 Task: Move the task Integrate a new email marketing system for a company's email campaigns to the section To-Do in the project AgileImpact and sort the tasks in the project by Last modified on
Action: Mouse moved to (466, 300)
Screenshot: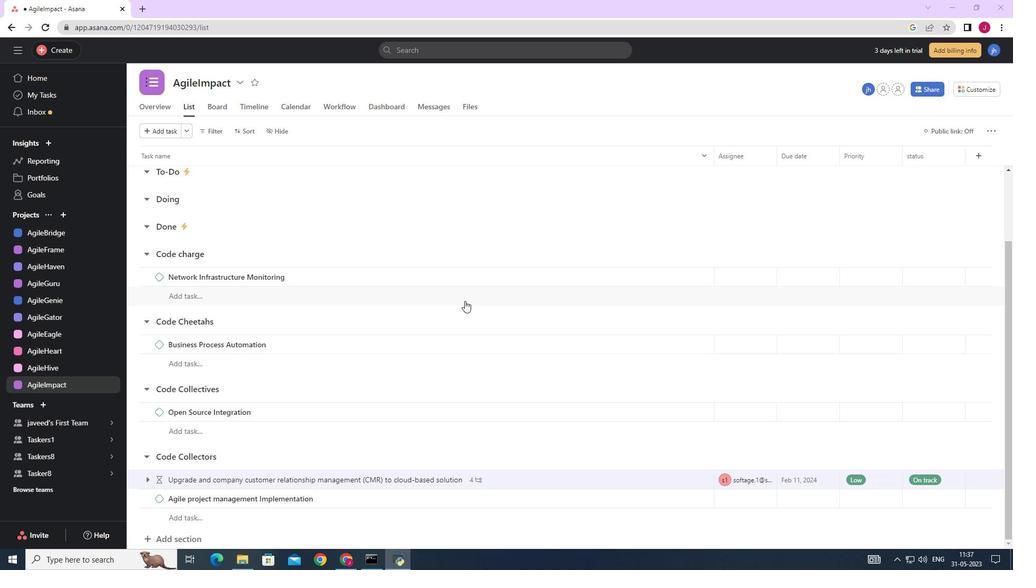 
Action: Mouse scrolled (466, 299) with delta (0, 0)
Screenshot: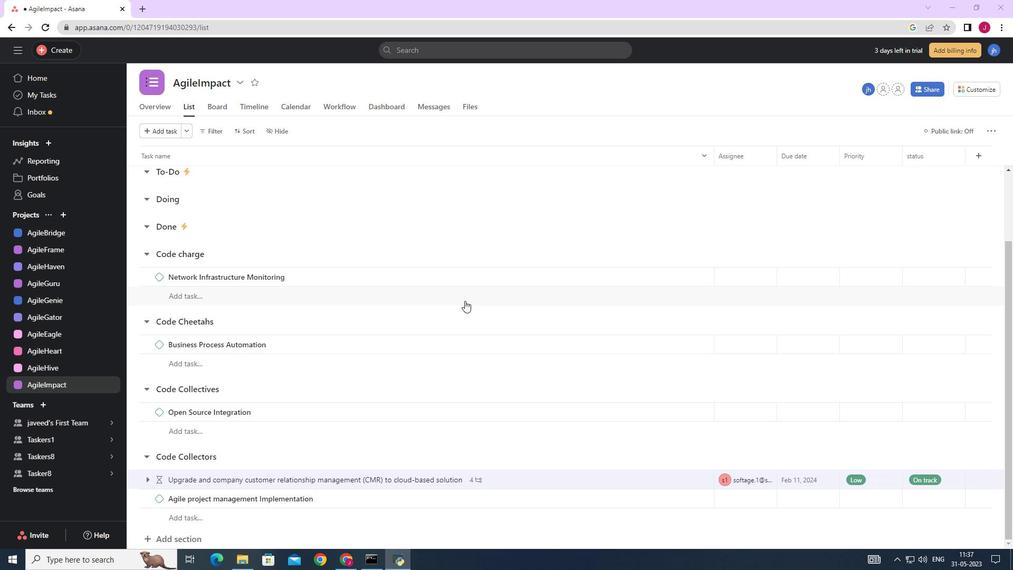 
Action: Mouse scrolled (466, 299) with delta (0, 0)
Screenshot: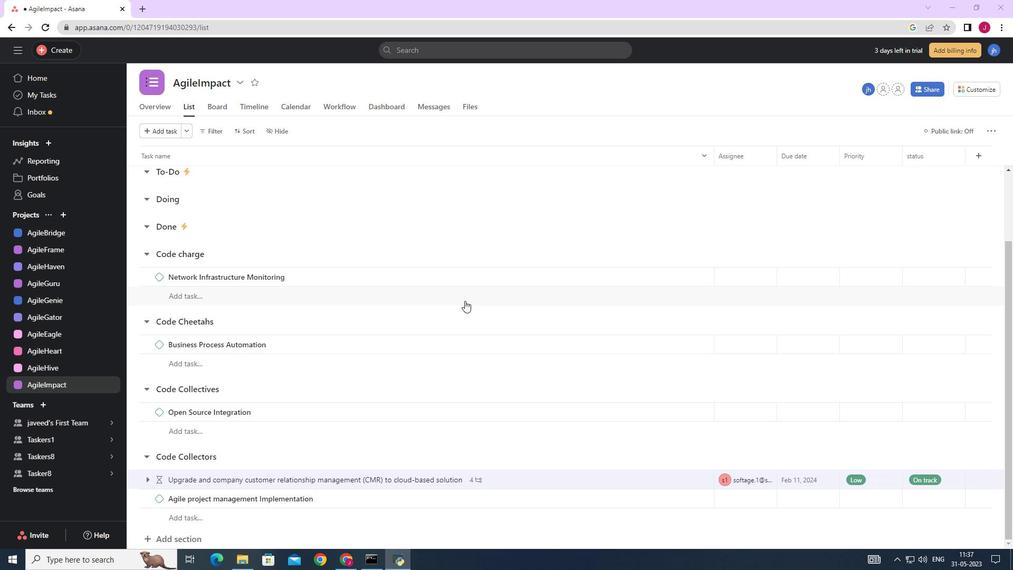 
Action: Mouse moved to (467, 299)
Screenshot: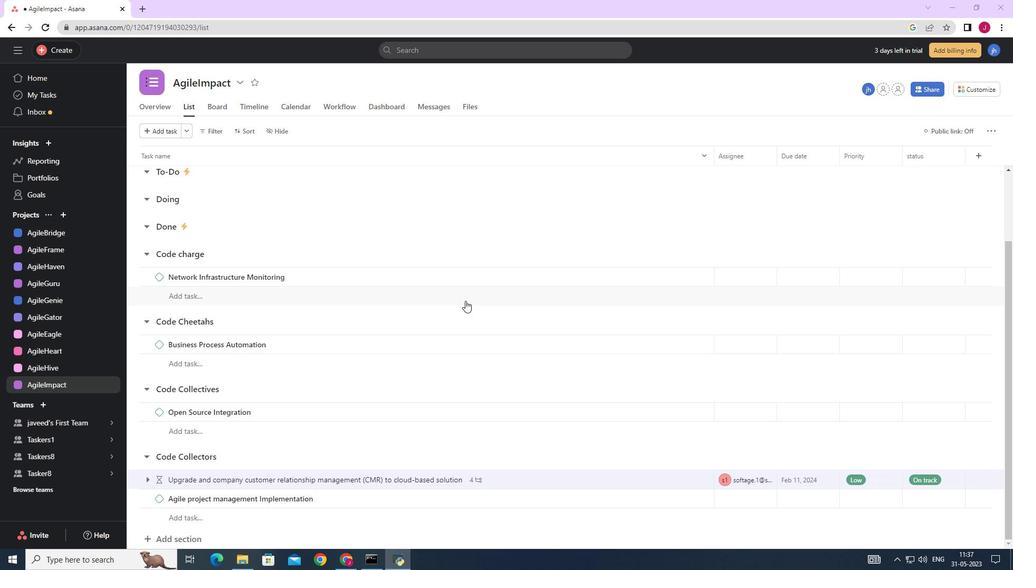 
Action: Mouse scrolled (467, 299) with delta (0, 0)
Screenshot: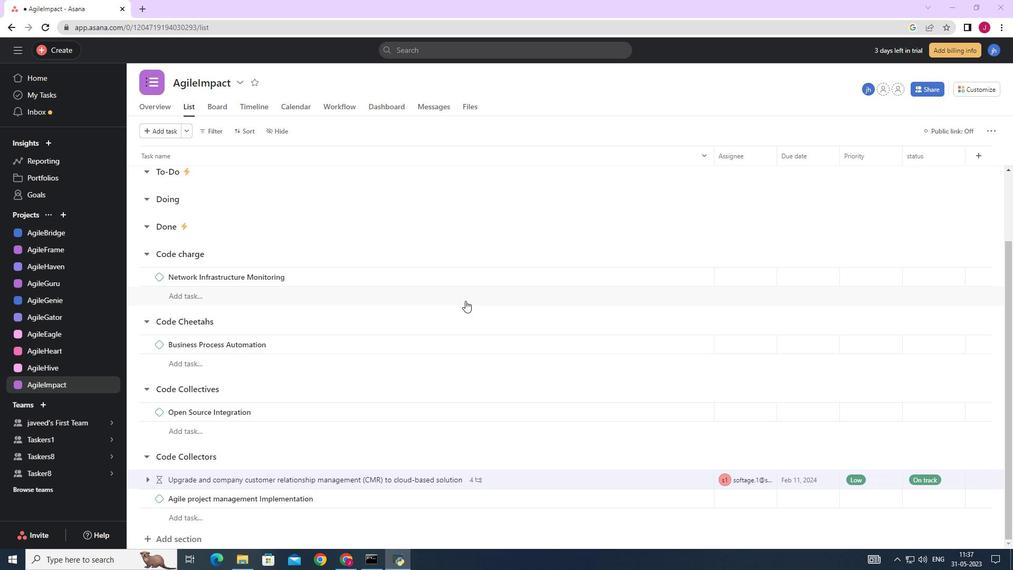 
Action: Mouse moved to (334, 303)
Screenshot: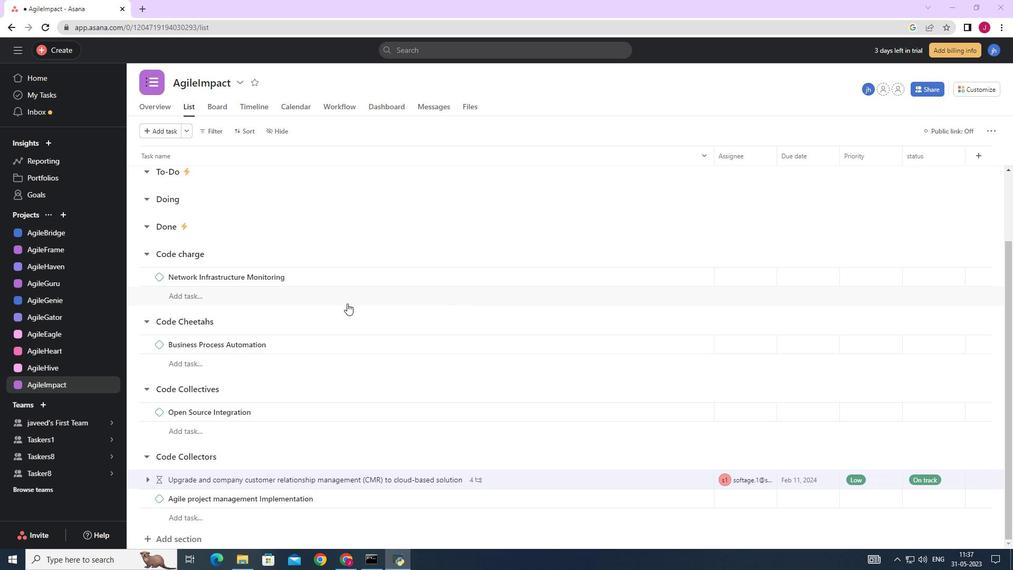 
Action: Mouse scrolled (334, 303) with delta (0, 0)
Screenshot: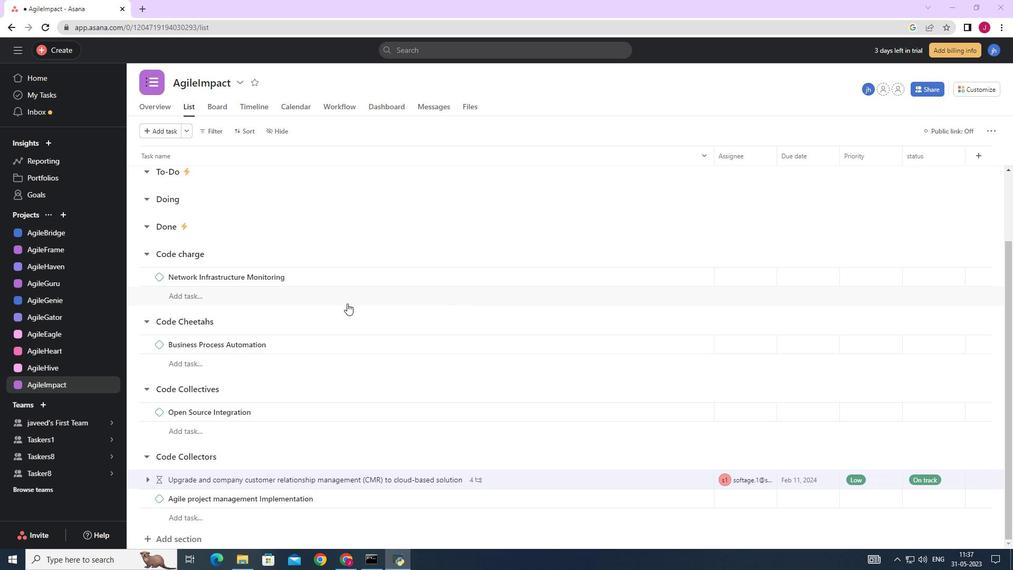 
Action: Mouse scrolled (334, 303) with delta (0, 0)
Screenshot: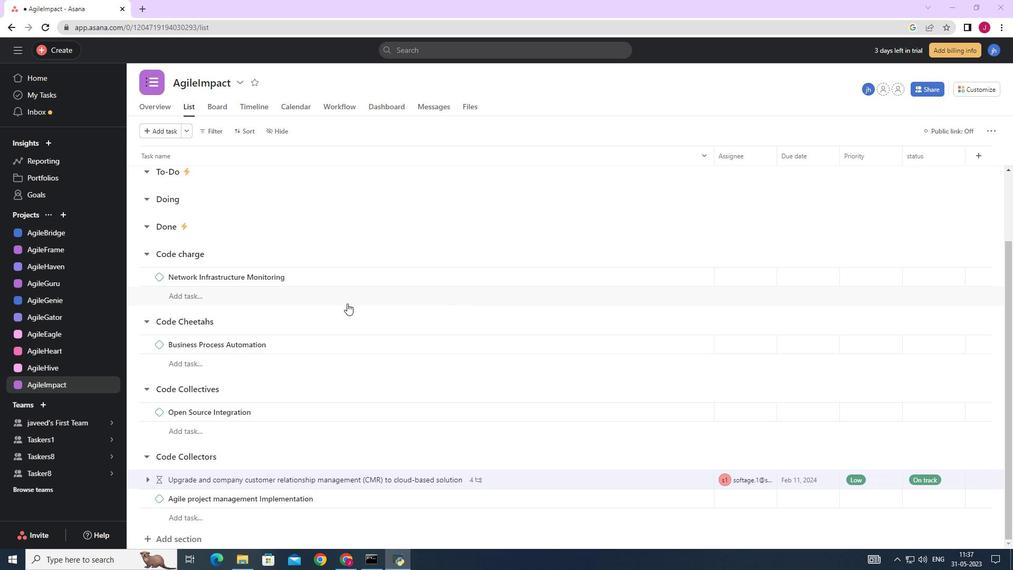 
Action: Mouse moved to (332, 300)
Screenshot: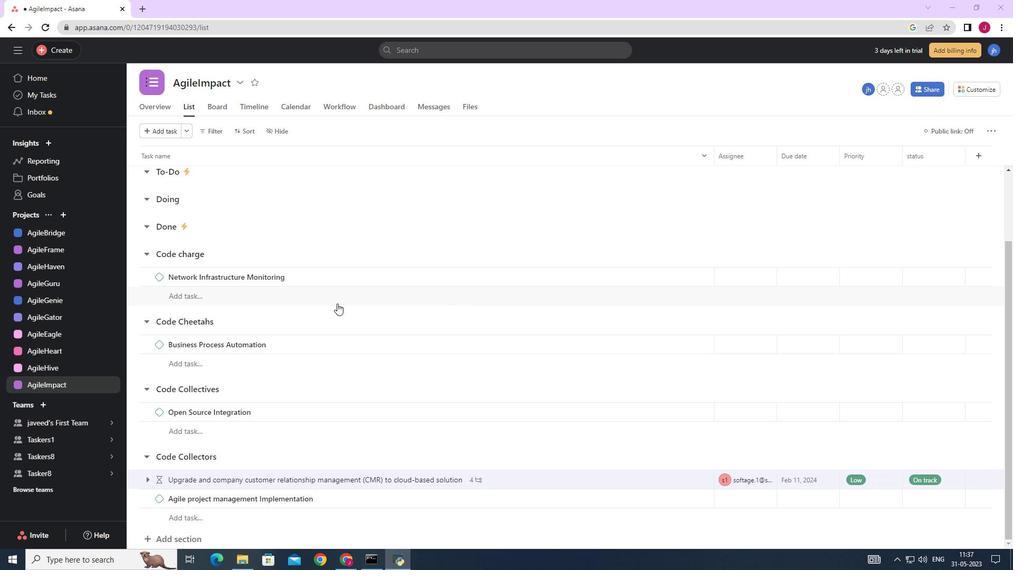
Action: Mouse scrolled (333, 302) with delta (0, 0)
Screenshot: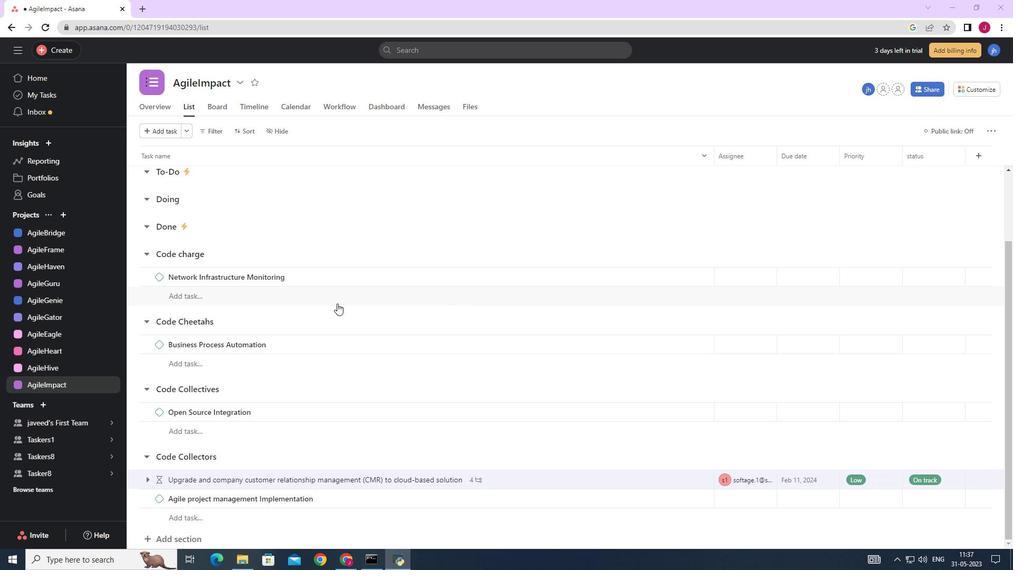 
Action: Mouse moved to (328, 298)
Screenshot: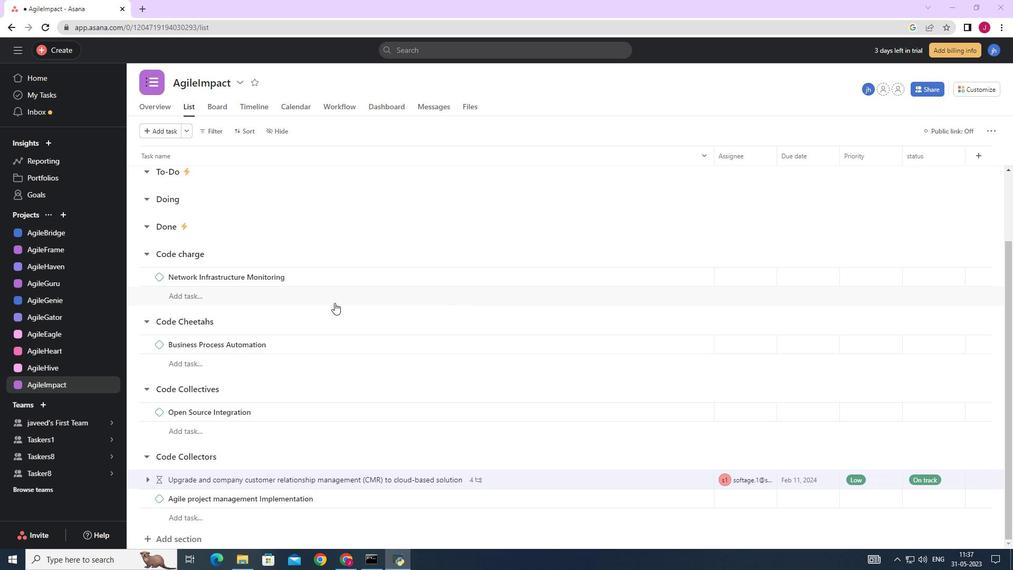 
Action: Mouse scrolled (330, 299) with delta (0, 0)
Screenshot: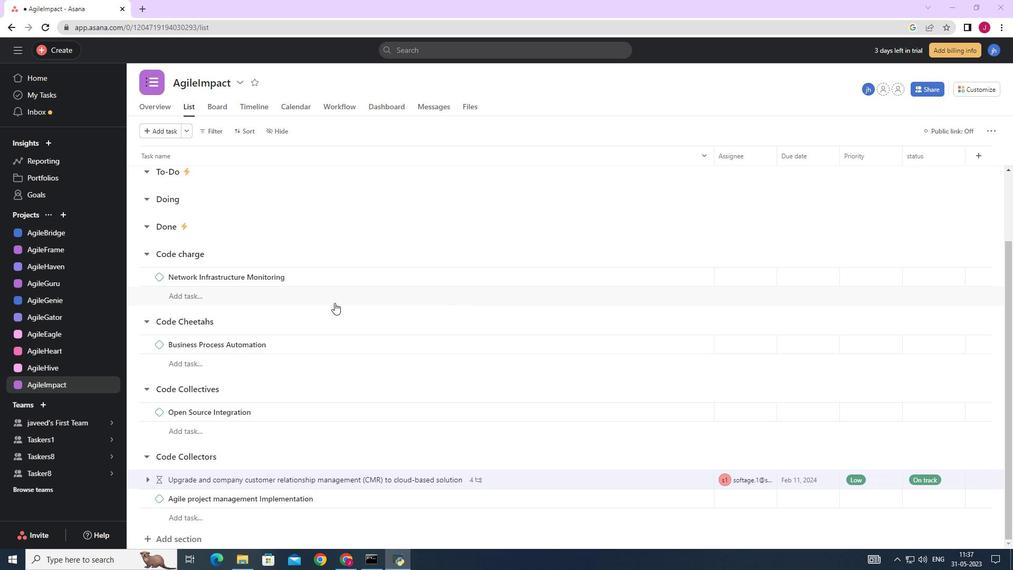
Action: Mouse moved to (295, 259)
Screenshot: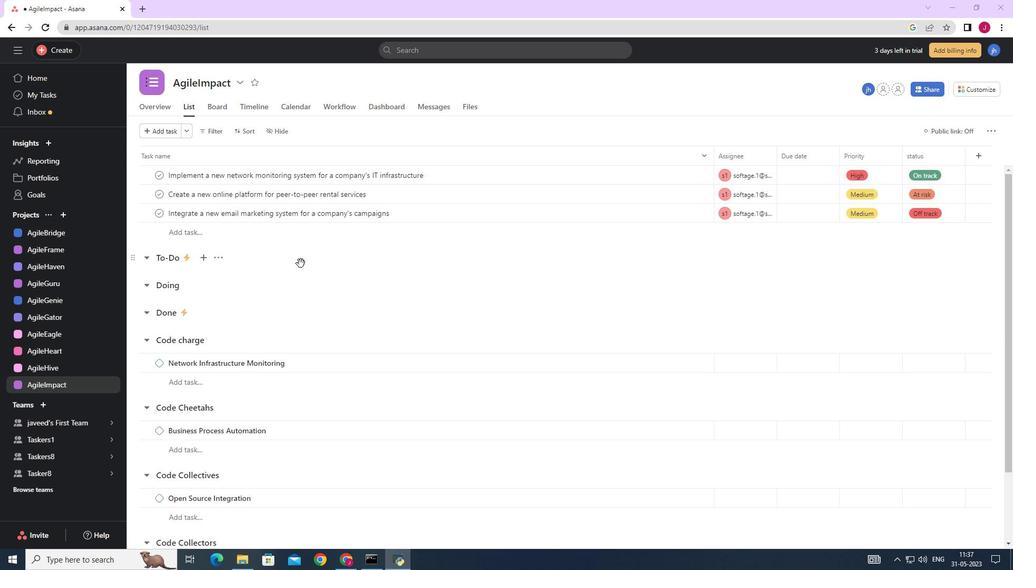 
Action: Mouse scrolled (295, 260) with delta (0, 0)
Screenshot: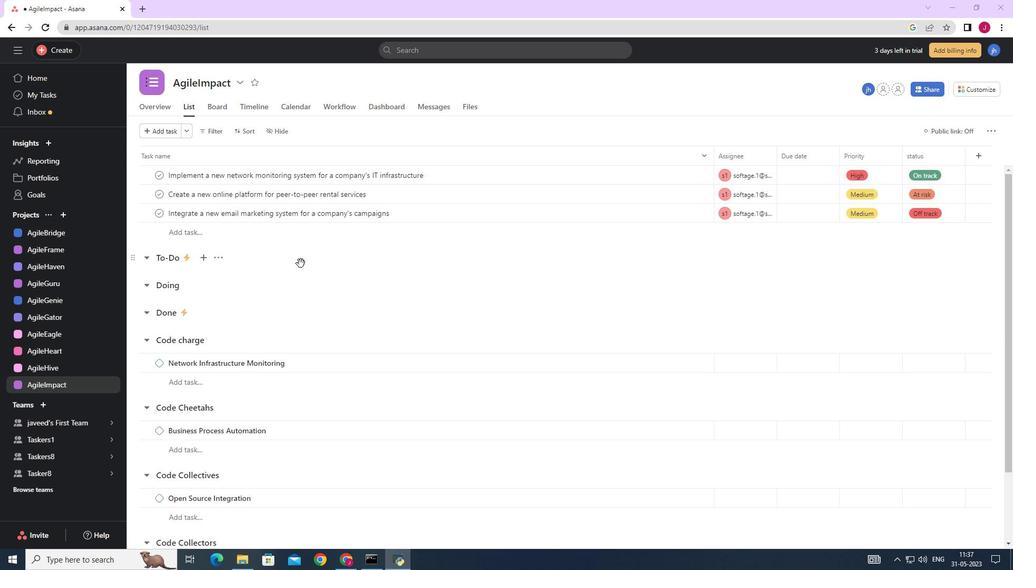 
Action: Mouse moved to (292, 259)
Screenshot: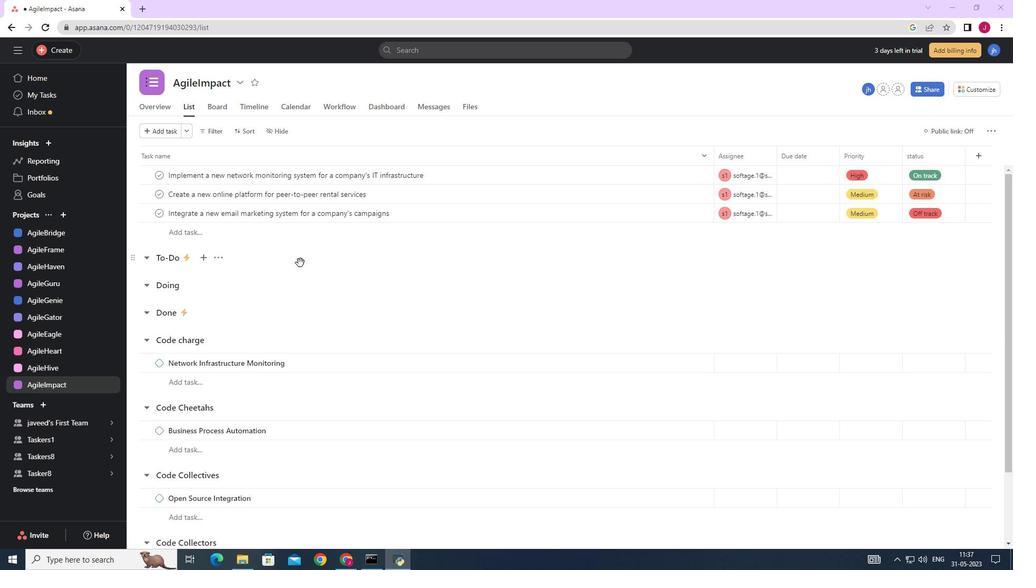
Action: Mouse scrolled (292, 260) with delta (0, 0)
Screenshot: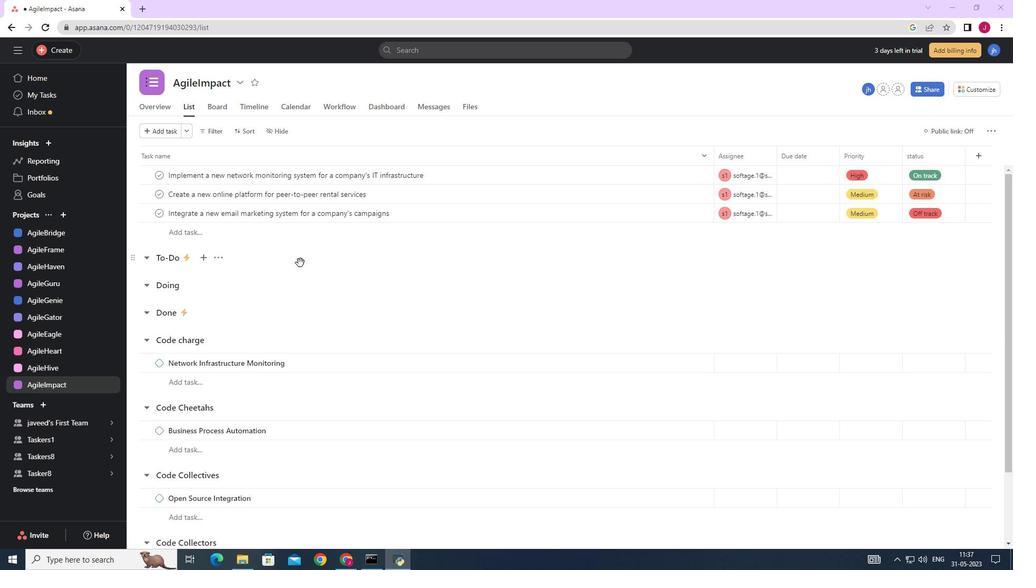 
Action: Mouse moved to (289, 257)
Screenshot: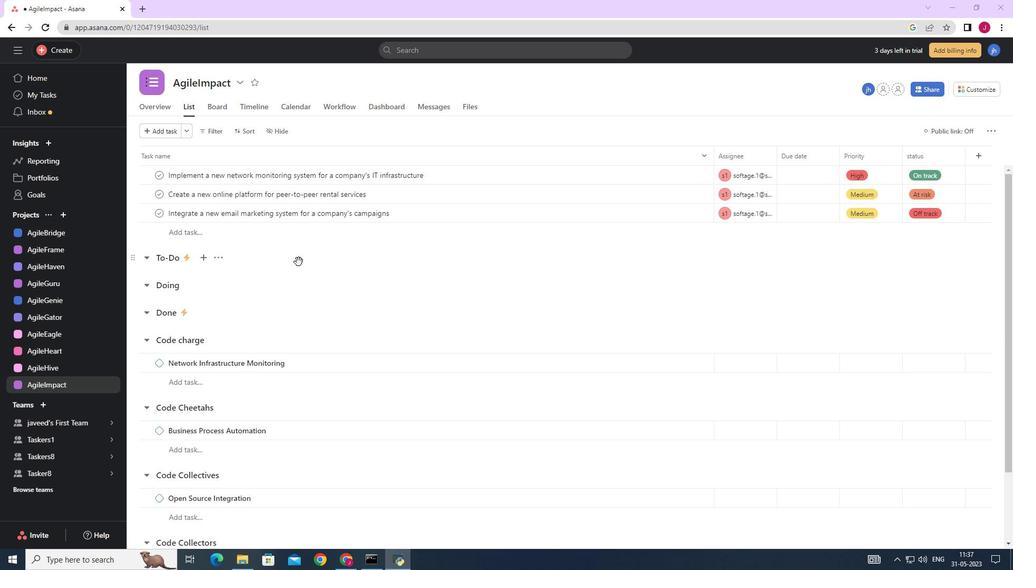 
Action: Mouse scrolled (289, 258) with delta (0, 0)
Screenshot: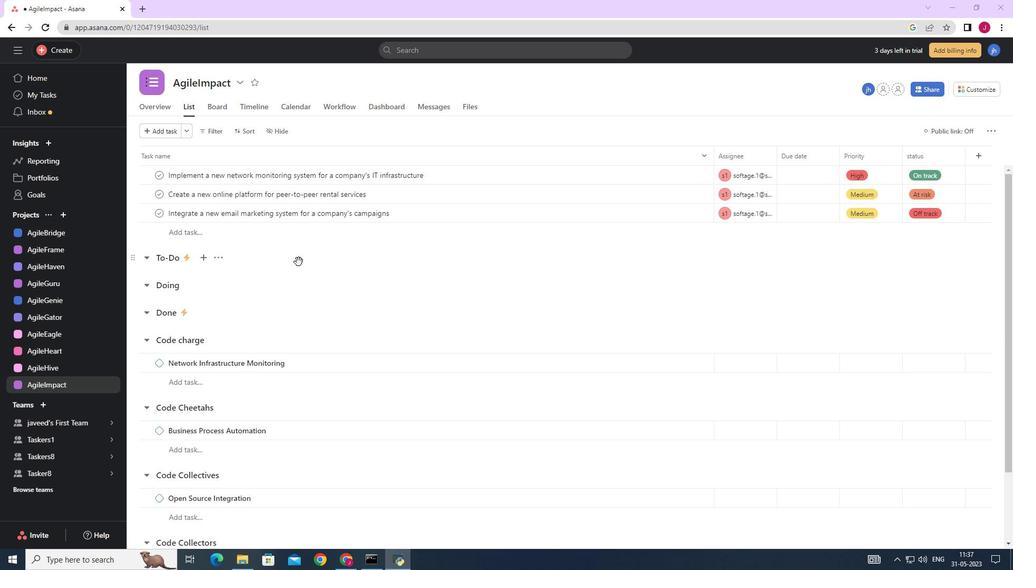 
Action: Mouse moved to (277, 256)
Screenshot: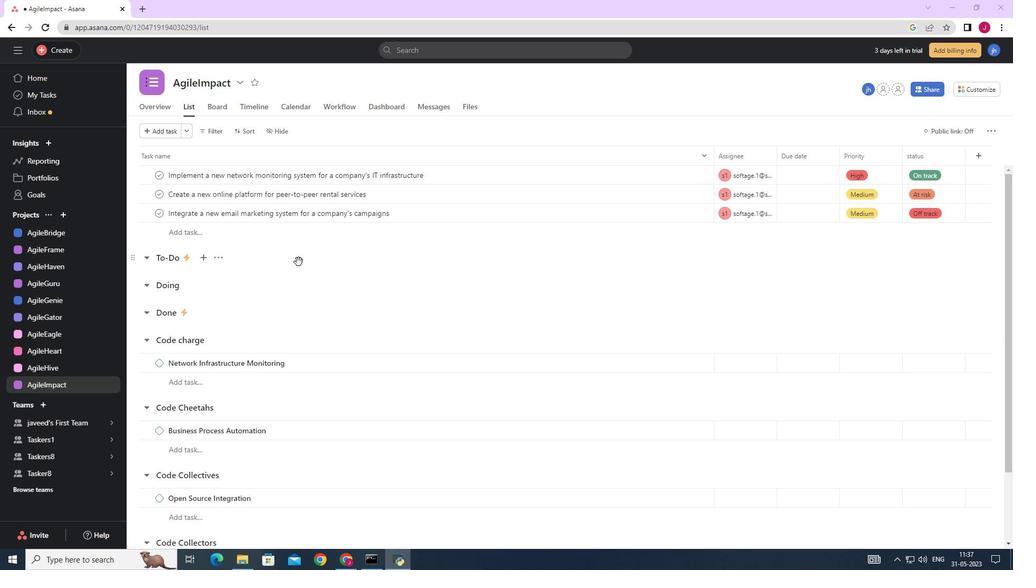 
Action: Mouse scrolled (277, 256) with delta (0, 0)
Screenshot: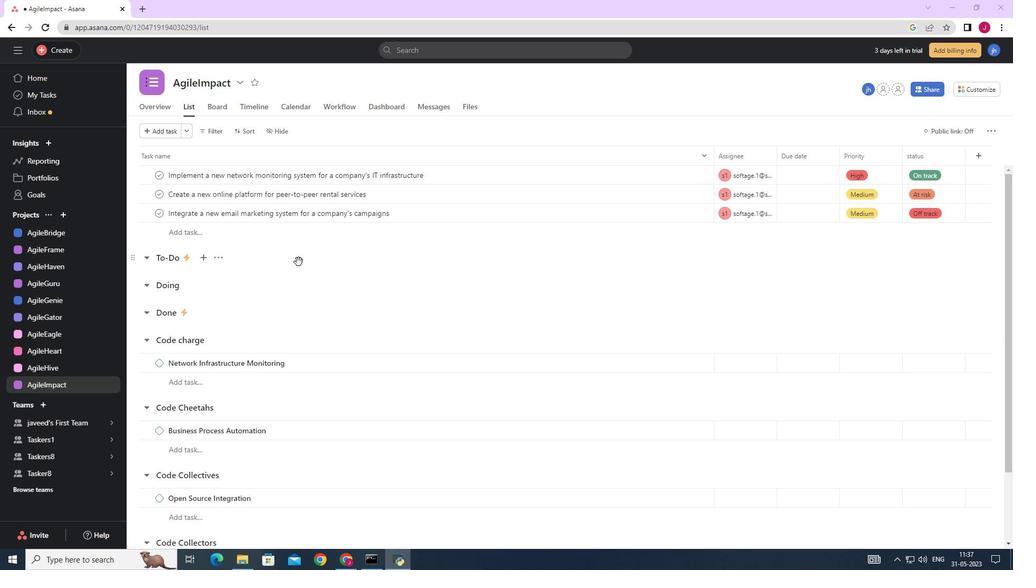 
Action: Mouse moved to (689, 211)
Screenshot: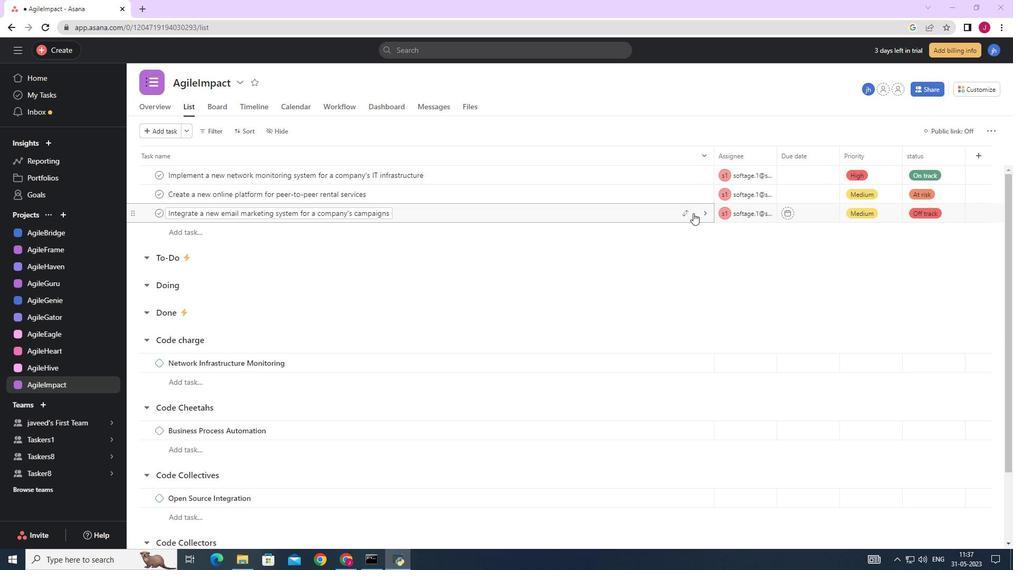 
Action: Mouse pressed left at (689, 211)
Screenshot: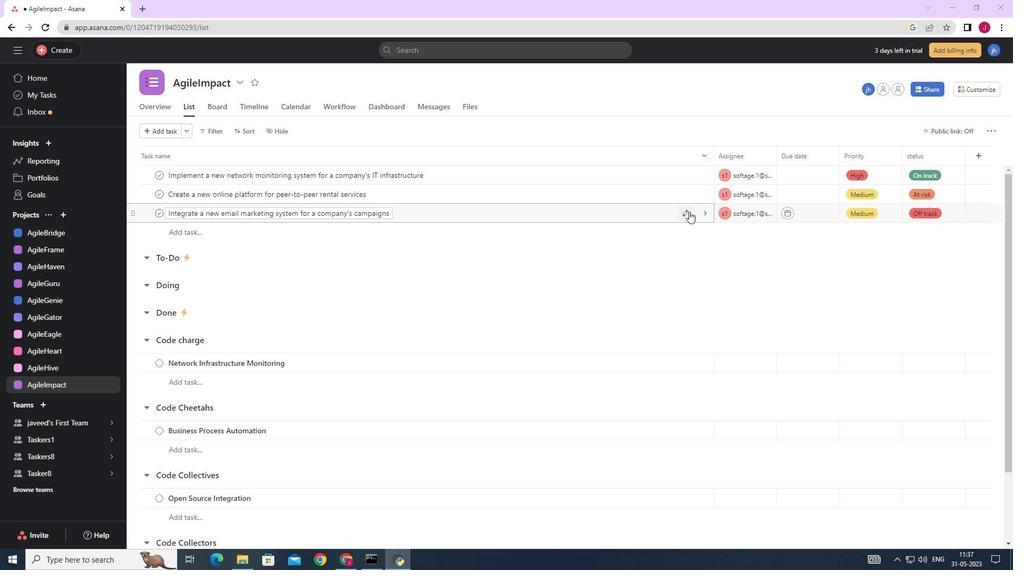 
Action: Mouse moved to (625, 269)
Screenshot: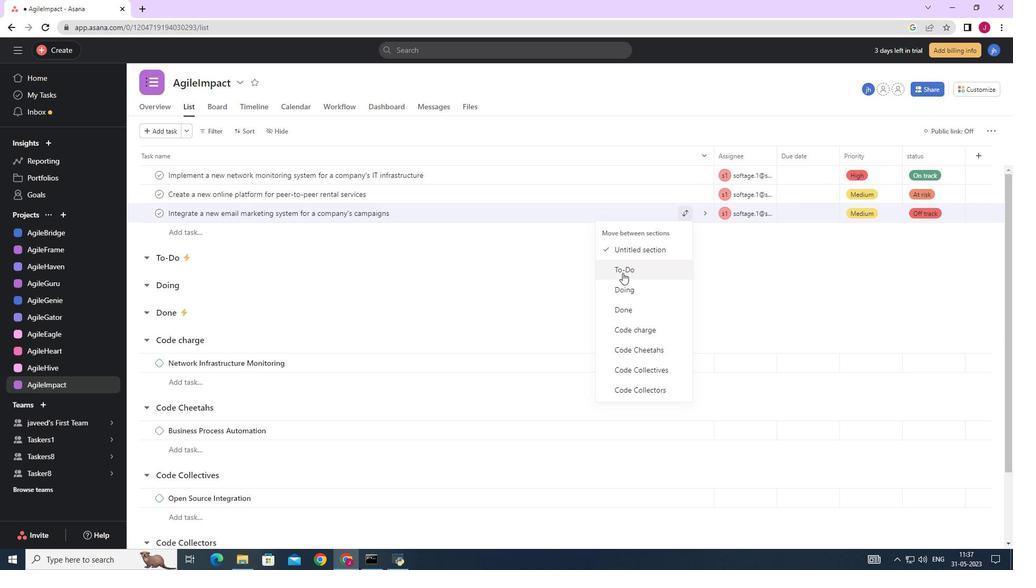 
Action: Mouse pressed left at (625, 269)
Screenshot: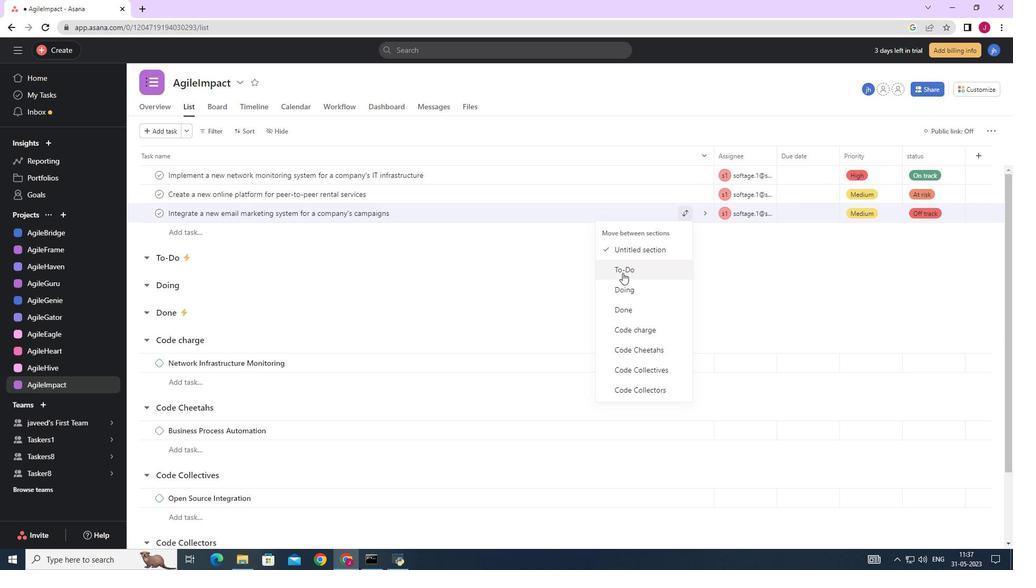 
Action: Mouse moved to (249, 130)
Screenshot: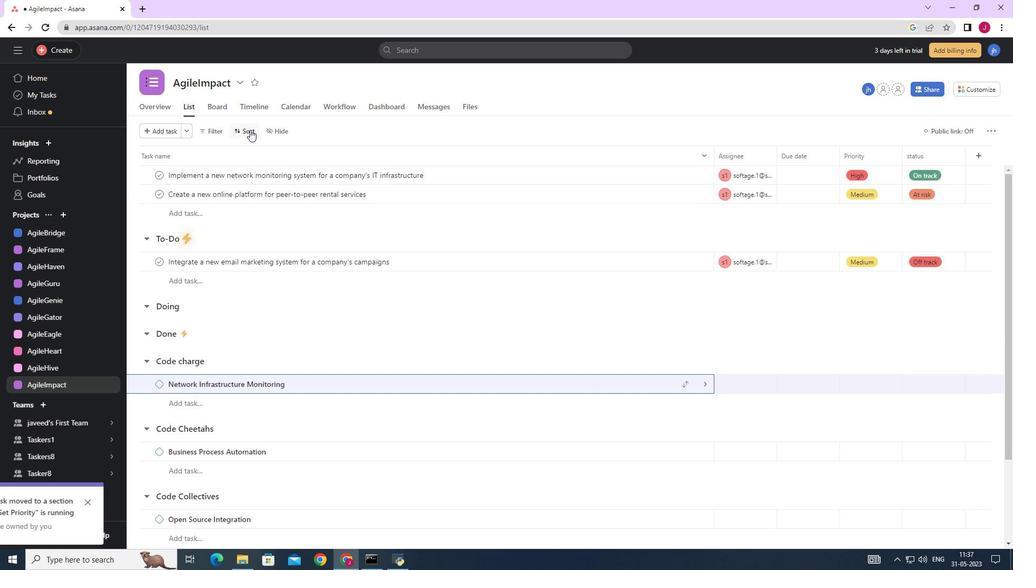 
Action: Mouse pressed left at (249, 130)
Screenshot: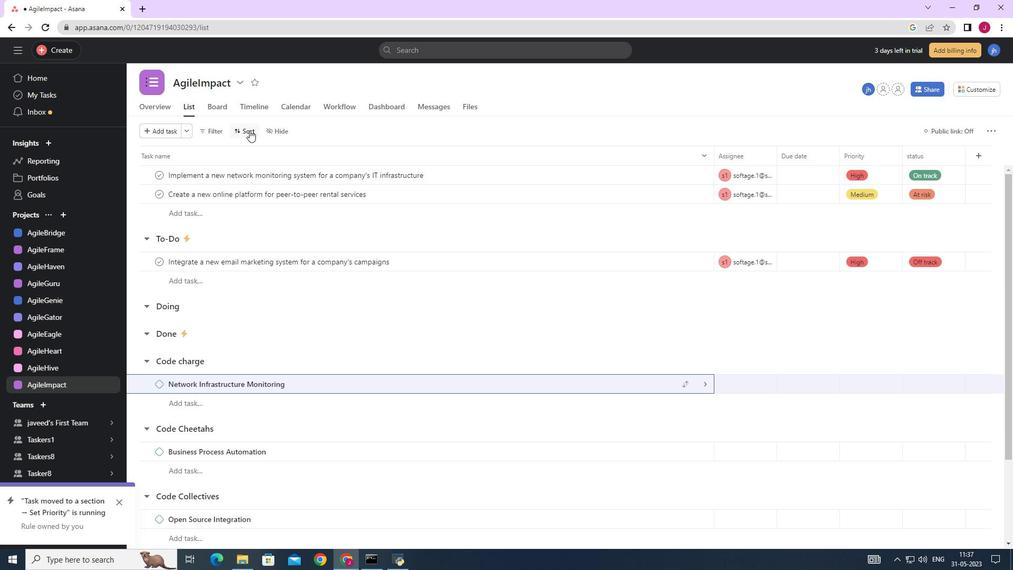 
Action: Mouse moved to (288, 278)
Screenshot: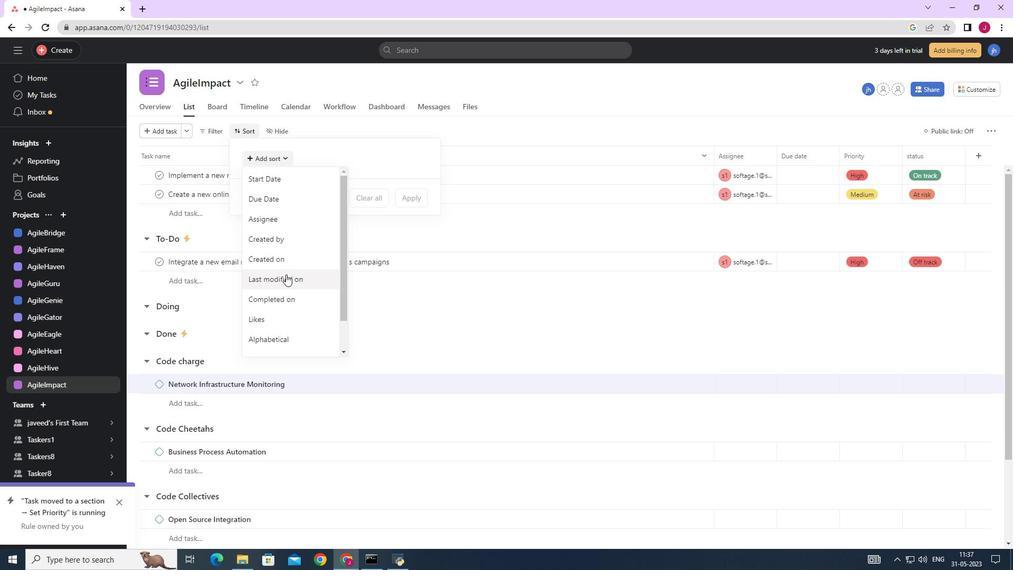 
Action: Mouse pressed left at (288, 278)
Screenshot: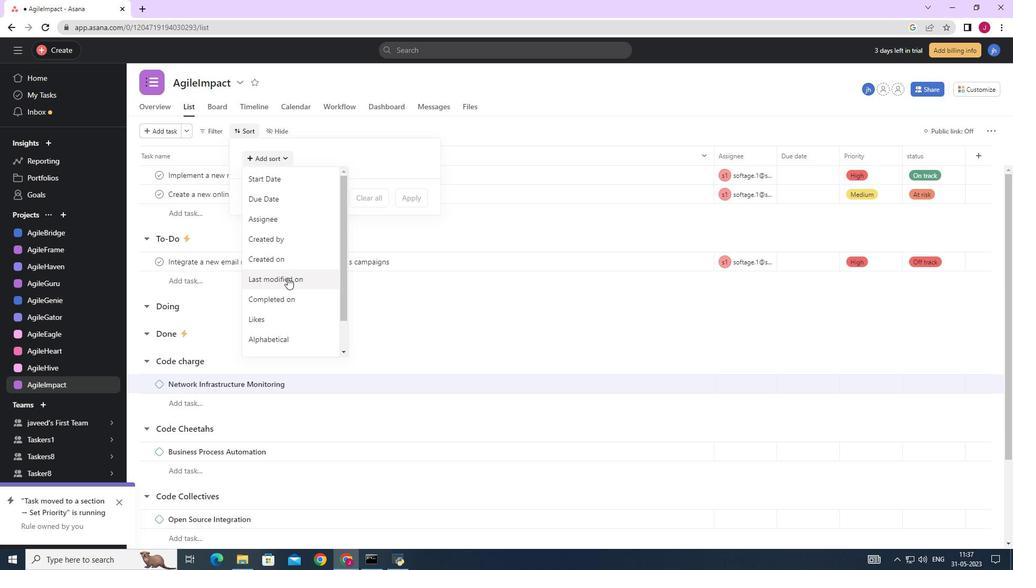 
Action: Mouse moved to (411, 243)
Screenshot: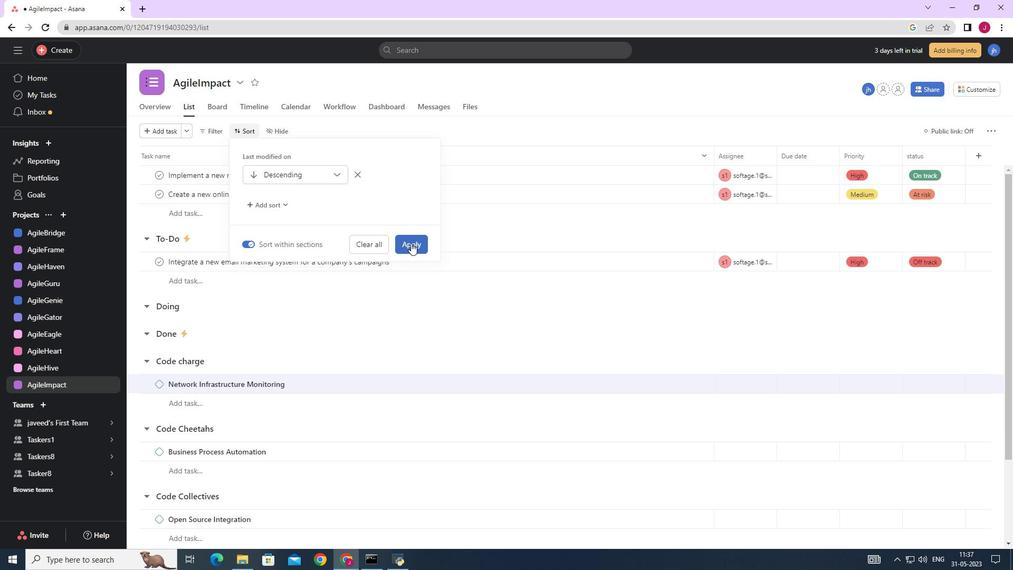 
Action: Mouse pressed left at (411, 243)
Screenshot: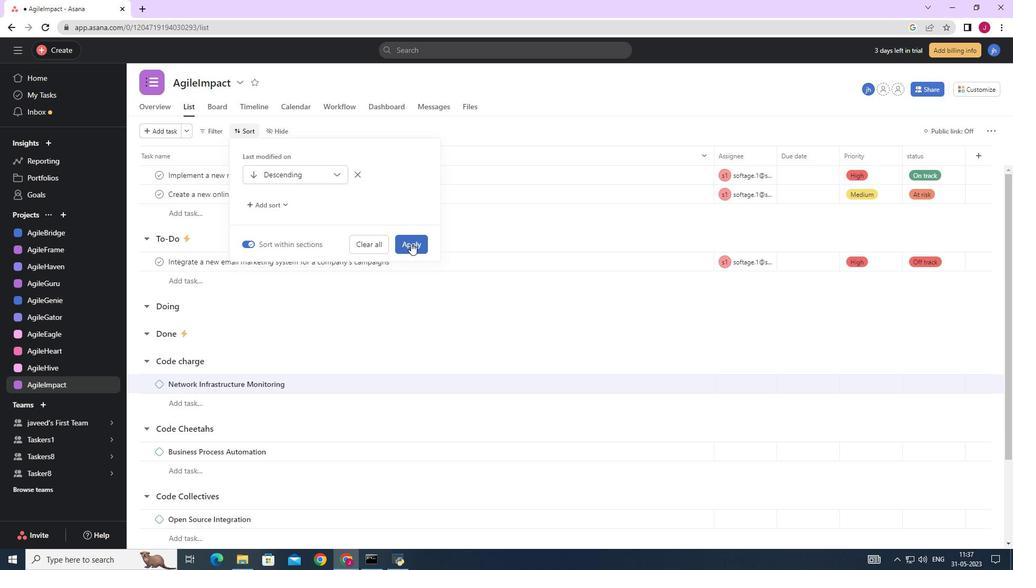 
Action: Mouse moved to (418, 265)
Screenshot: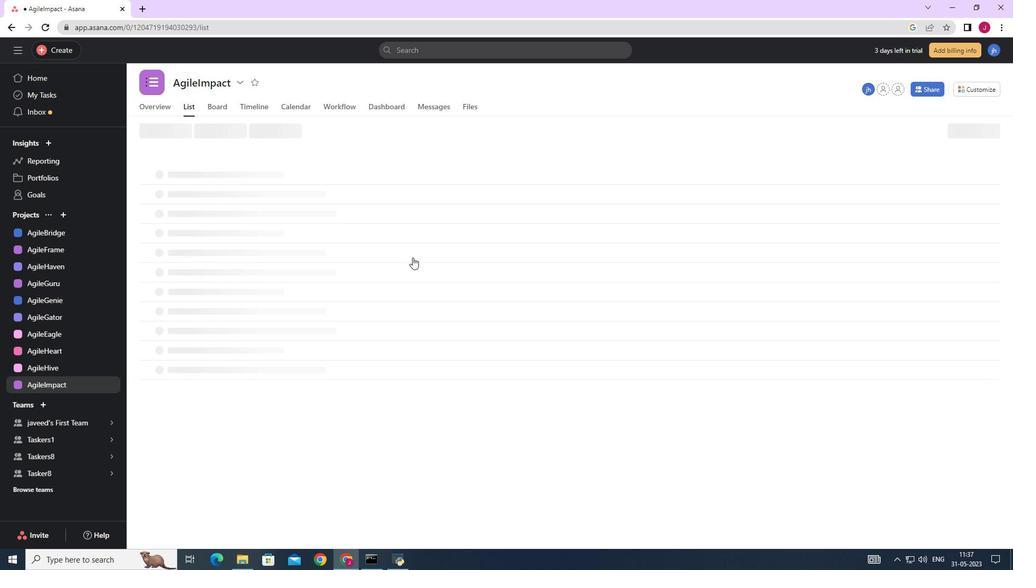 
